 Task: Sort the products in the category "Pepperoni" by unit price (high first).
Action: Mouse moved to (732, 282)
Screenshot: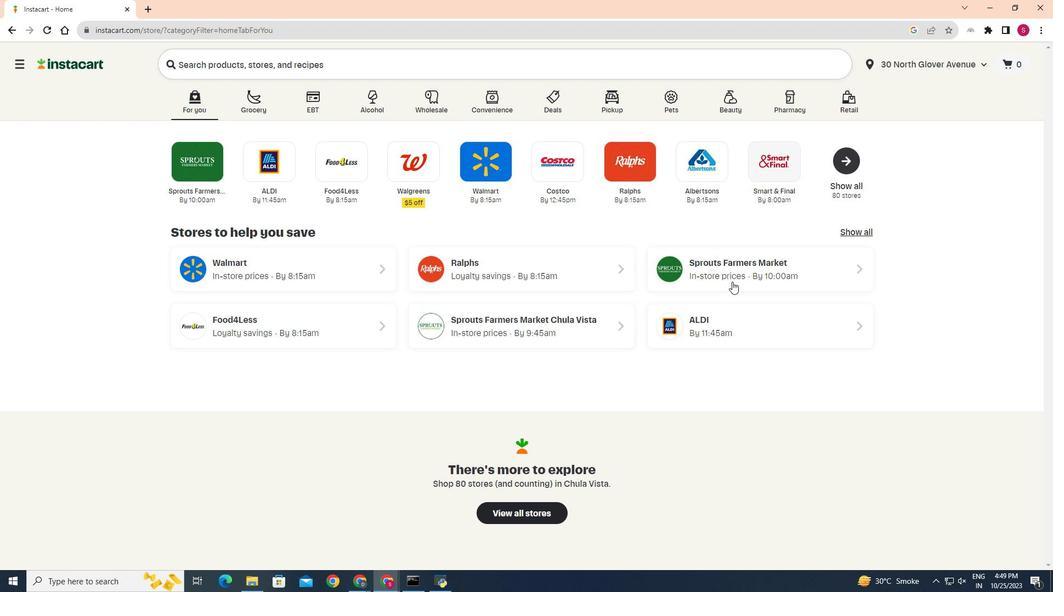 
Action: Mouse pressed left at (732, 282)
Screenshot: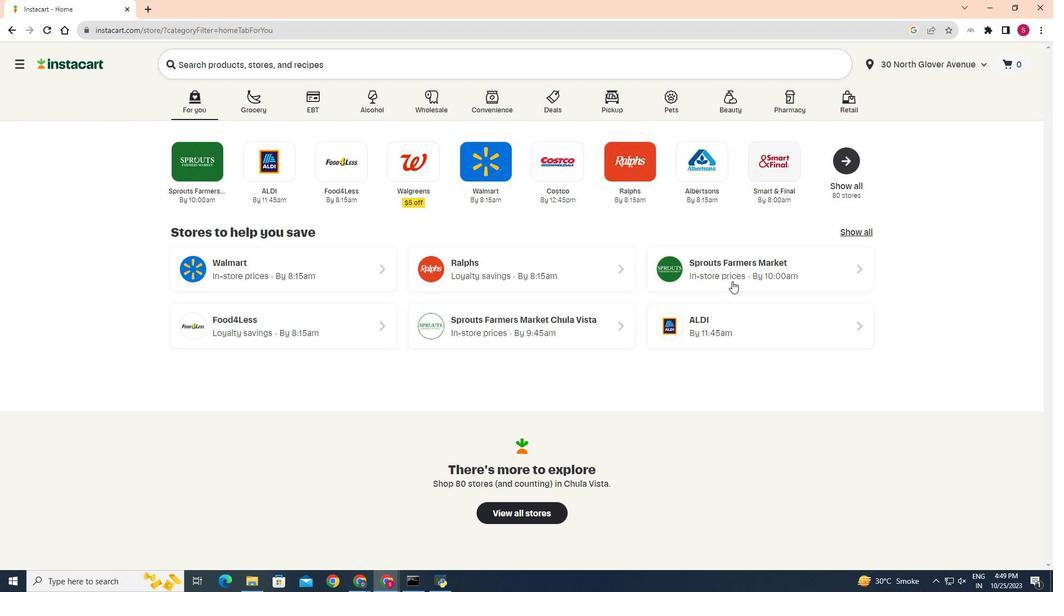 
Action: Mouse moved to (26, 459)
Screenshot: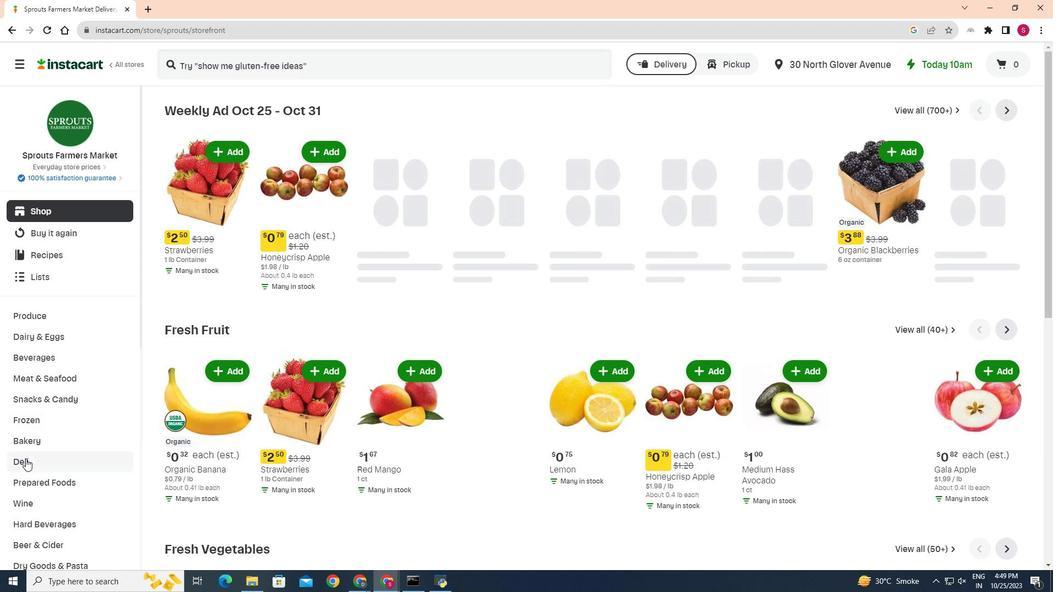 
Action: Mouse pressed left at (26, 459)
Screenshot: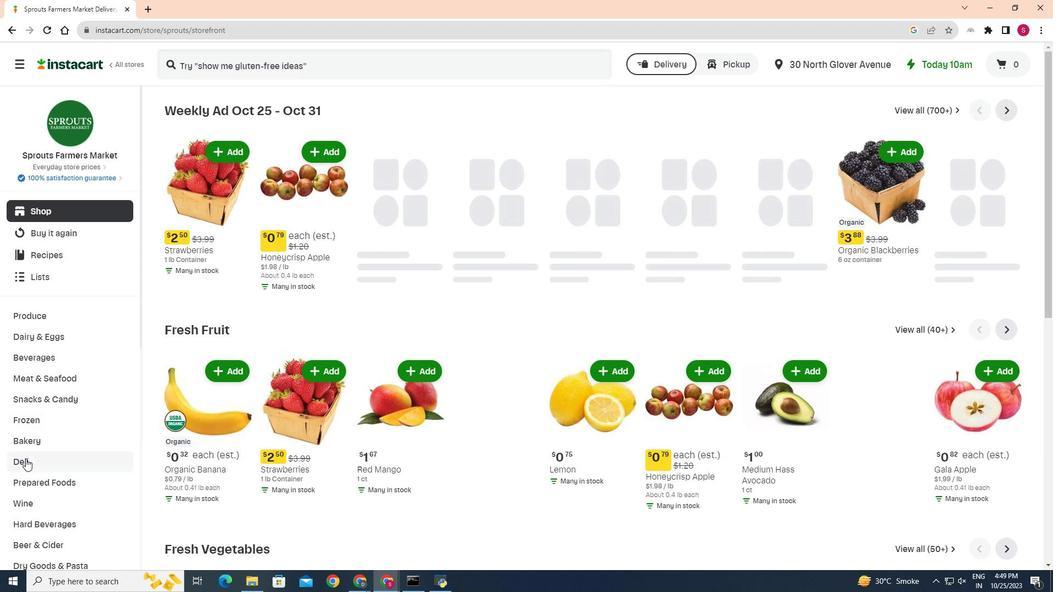 
Action: Mouse moved to (243, 137)
Screenshot: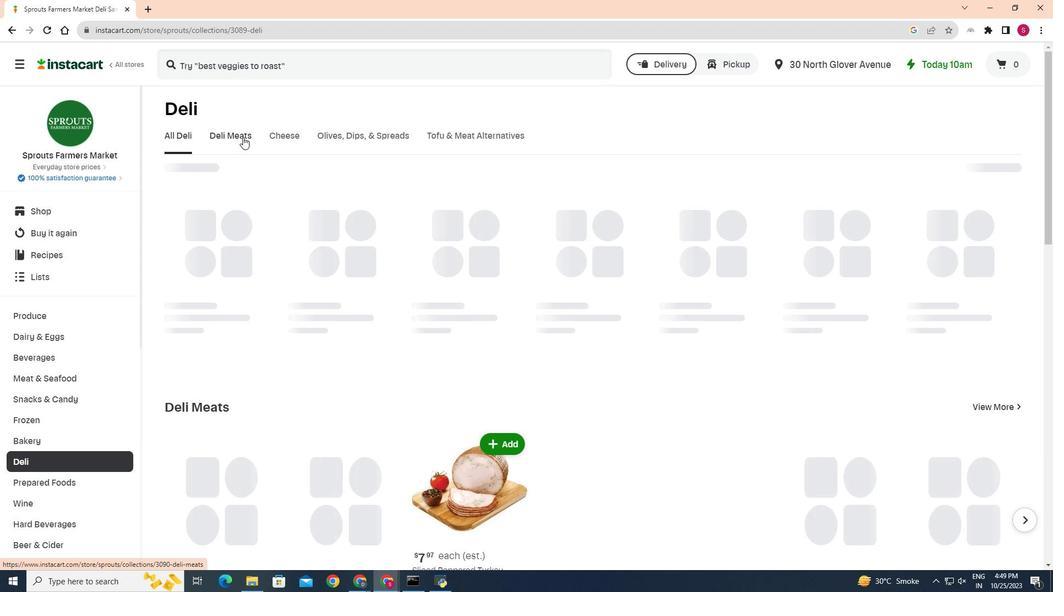 
Action: Mouse pressed left at (243, 137)
Screenshot: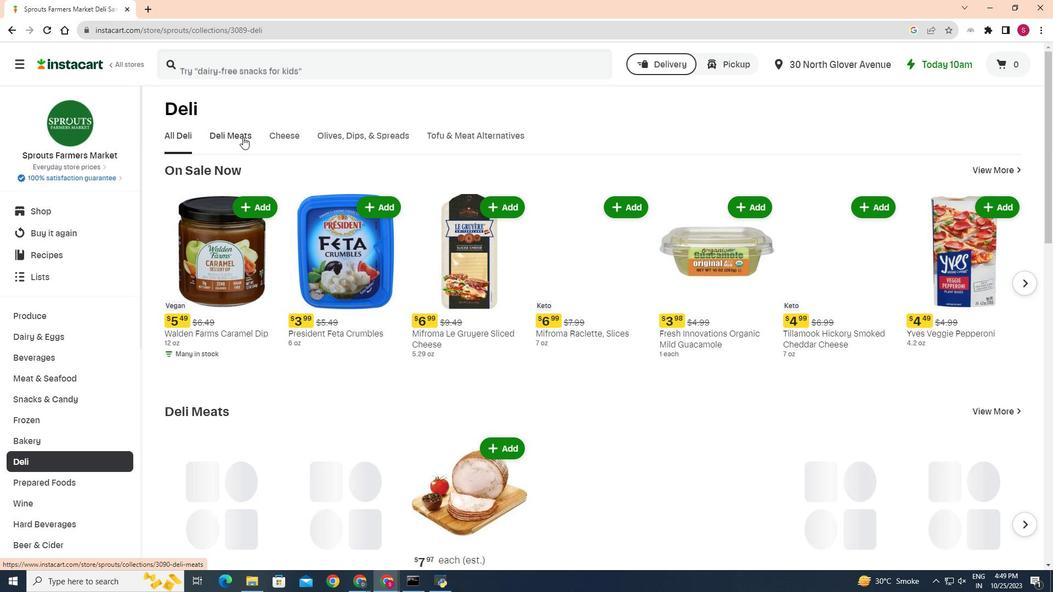 
Action: Mouse moved to (454, 178)
Screenshot: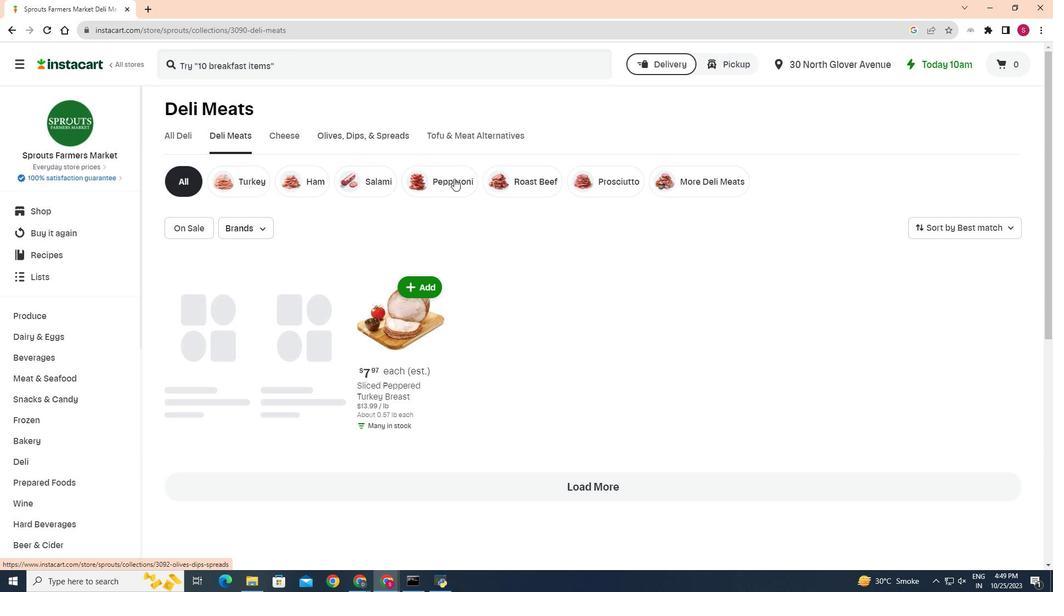
Action: Mouse pressed left at (454, 178)
Screenshot: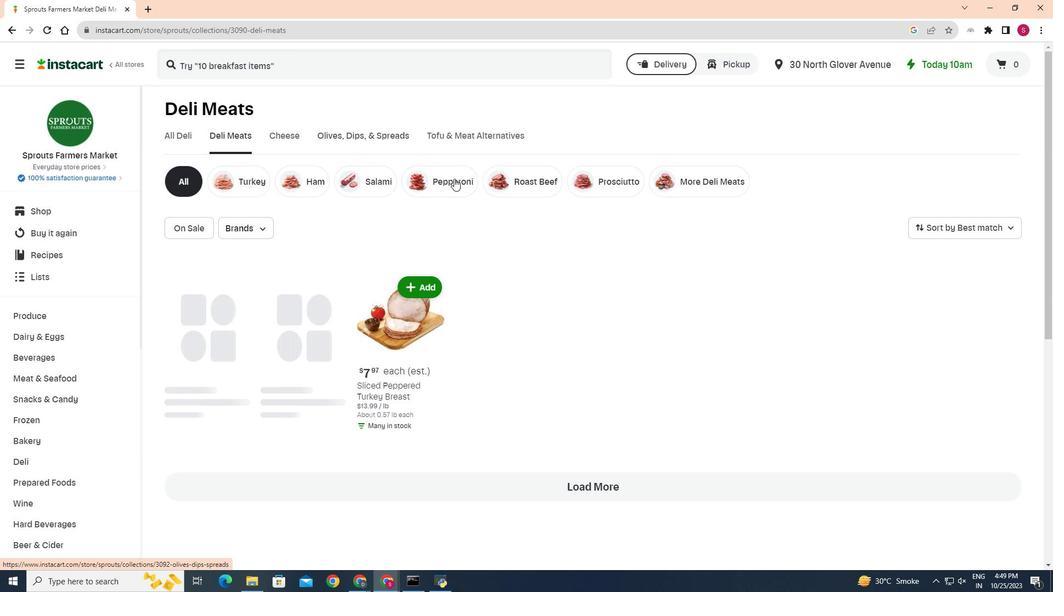 
Action: Mouse moved to (446, 182)
Screenshot: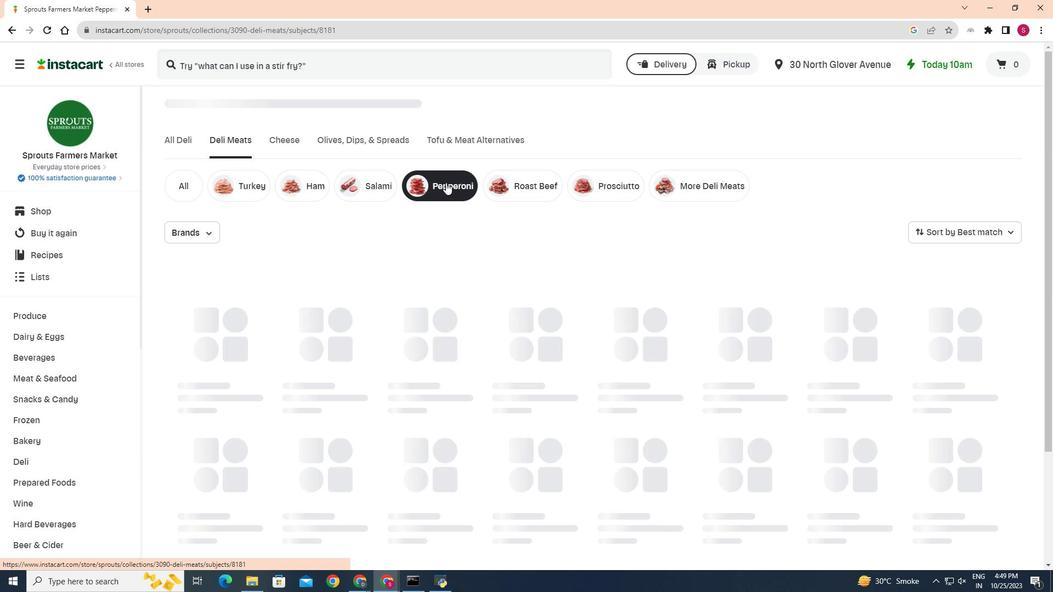 
Action: Mouse pressed left at (446, 182)
Screenshot: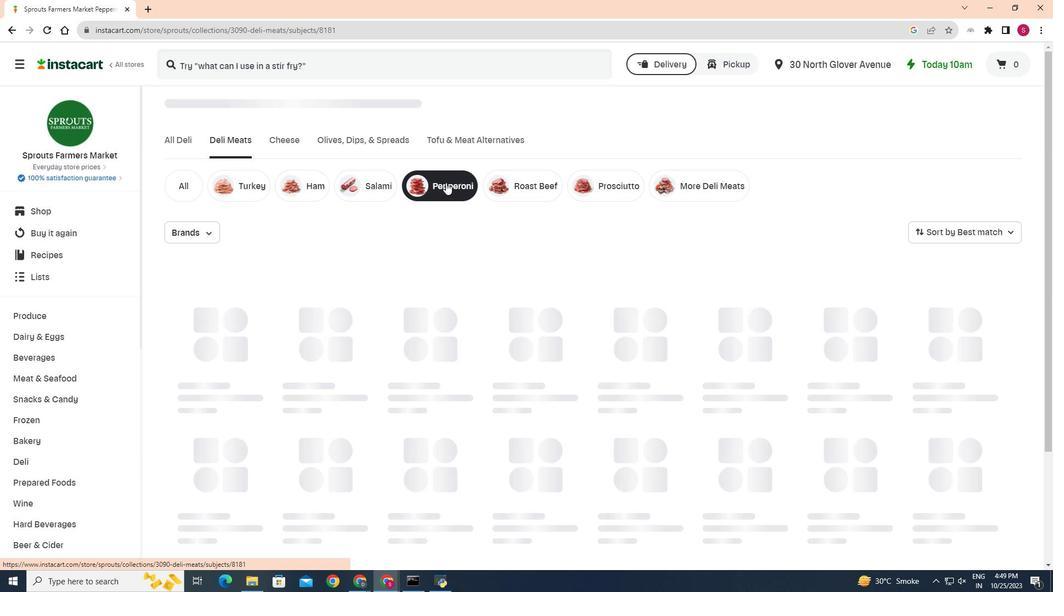 
Action: Mouse moved to (996, 231)
Screenshot: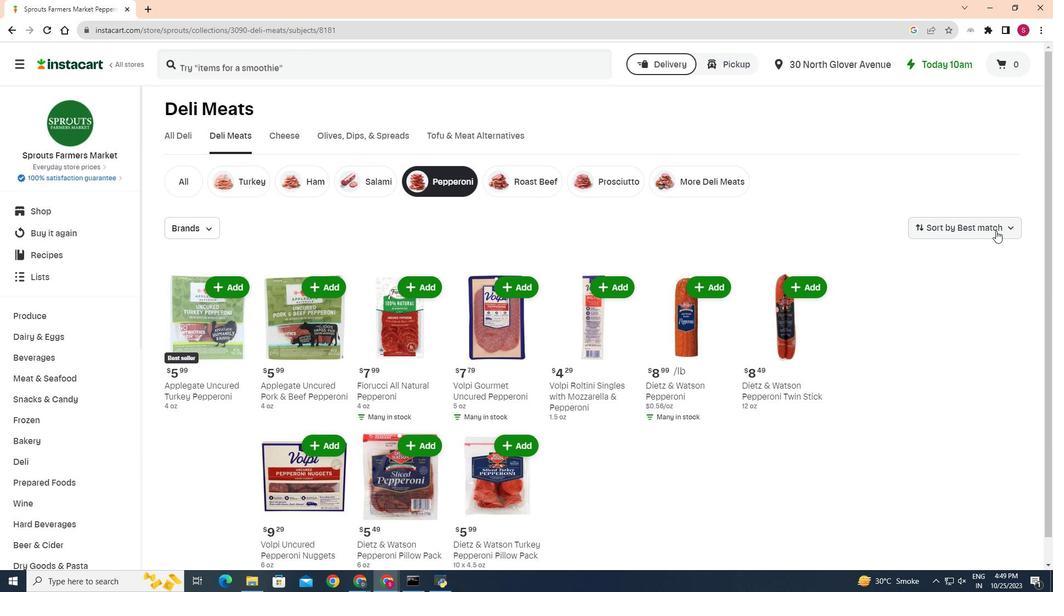 
Action: Mouse pressed left at (996, 231)
Screenshot: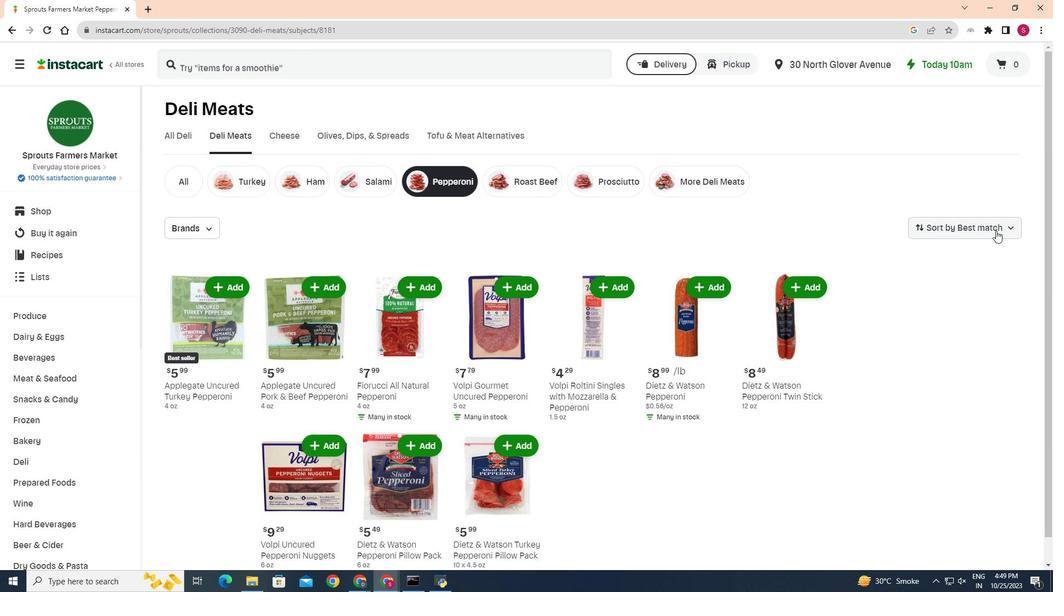 
Action: Mouse moved to (980, 357)
Screenshot: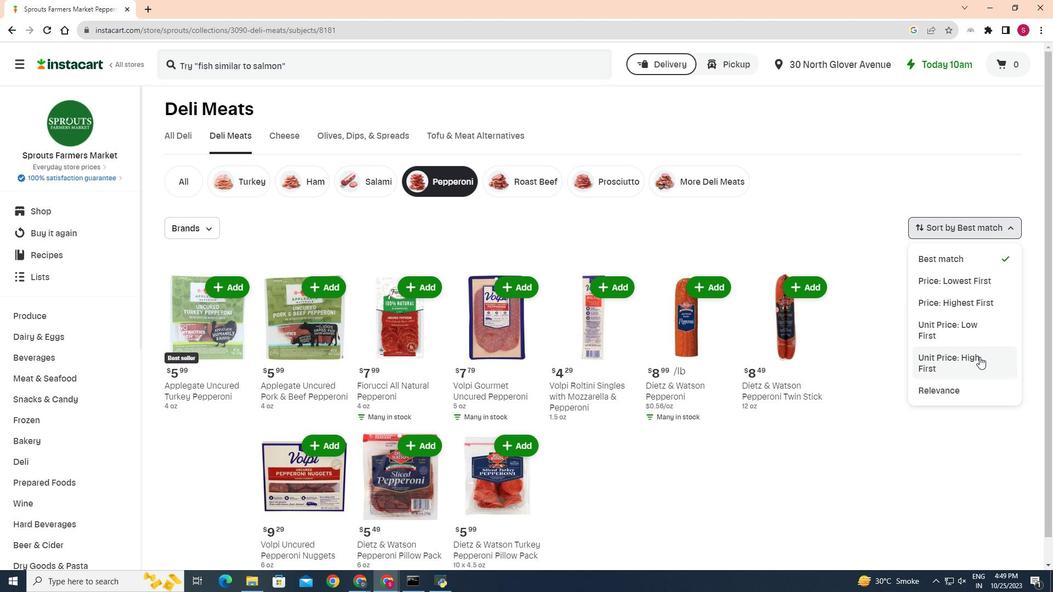 
Action: Mouse pressed left at (980, 357)
Screenshot: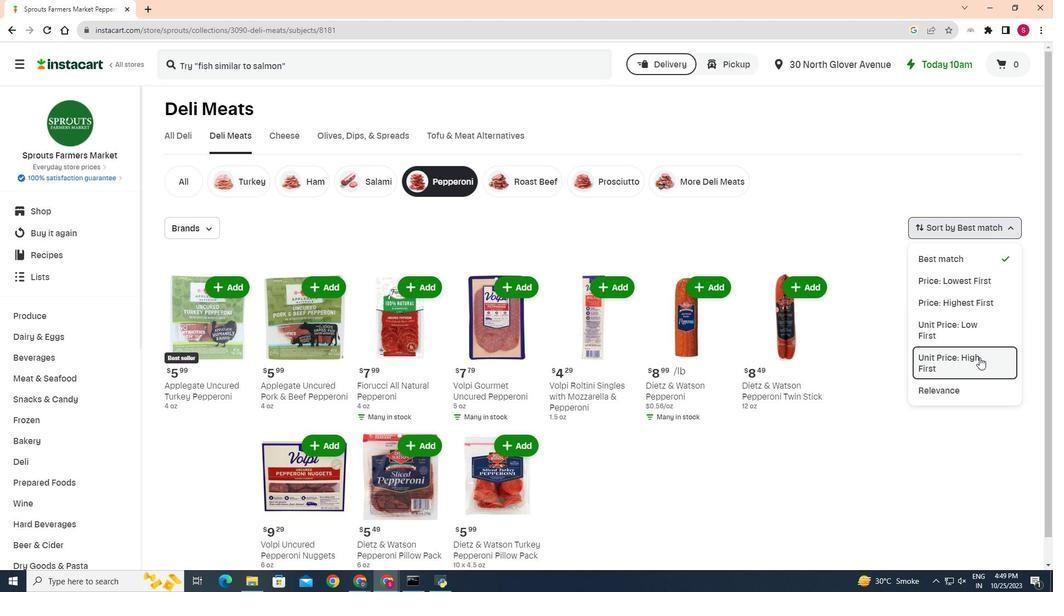 
Action: Mouse moved to (474, 237)
Screenshot: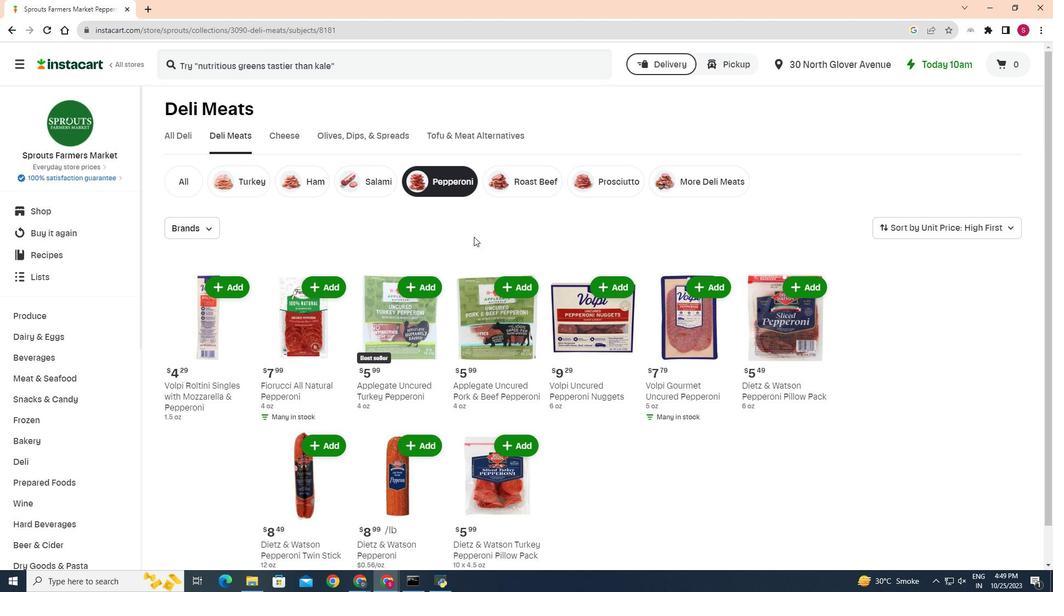 
